 Task: Create a due date automation trigger when advanced on, the moment a card is due add content with a description not starting with resume.
Action: Mouse moved to (1151, 350)
Screenshot: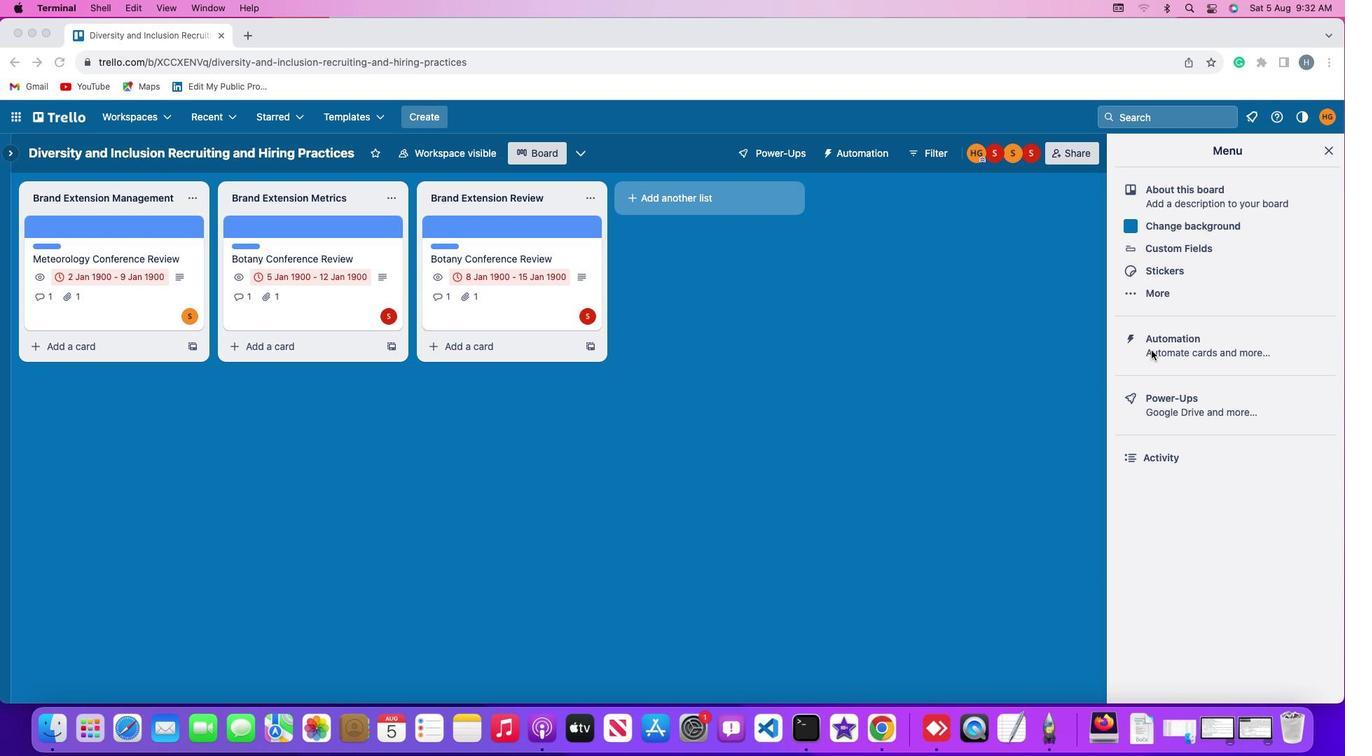 
Action: Mouse pressed left at (1151, 350)
Screenshot: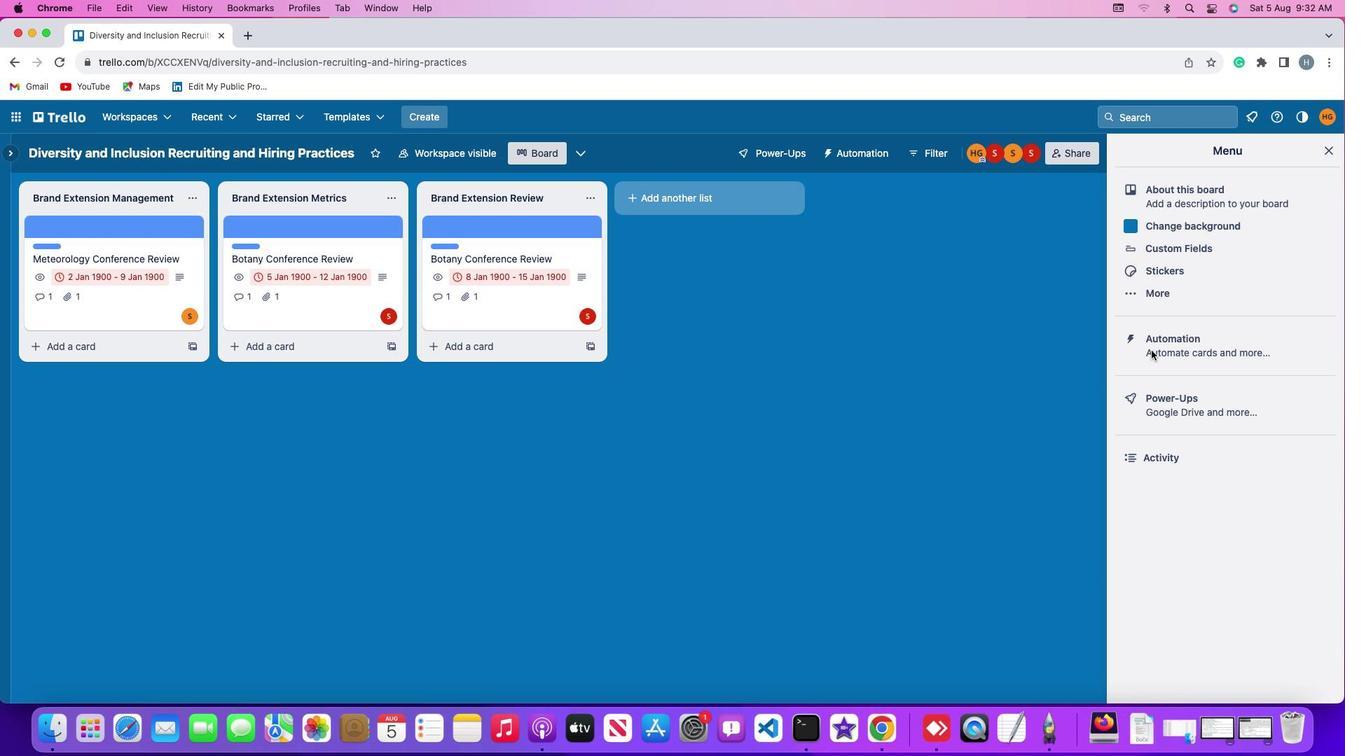 
Action: Mouse pressed left at (1151, 350)
Screenshot: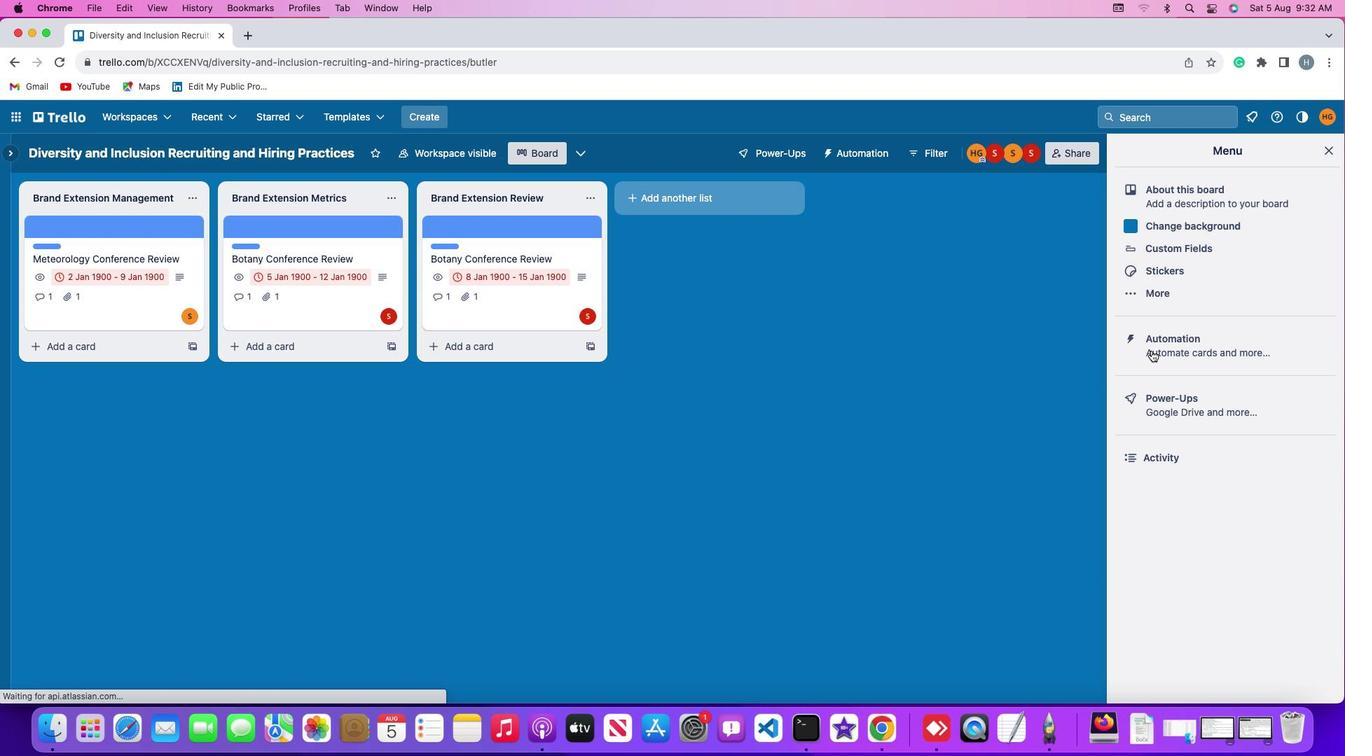 
Action: Mouse moved to (63, 333)
Screenshot: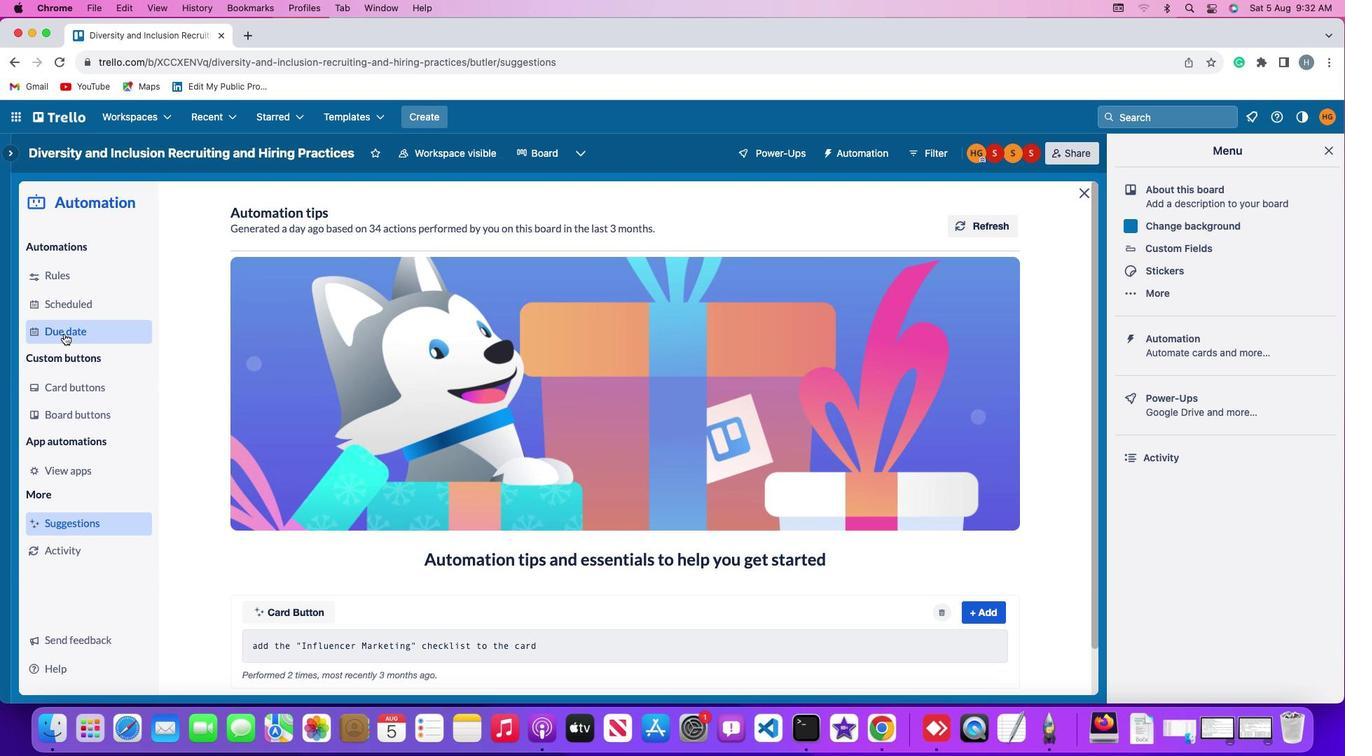 
Action: Mouse pressed left at (63, 333)
Screenshot: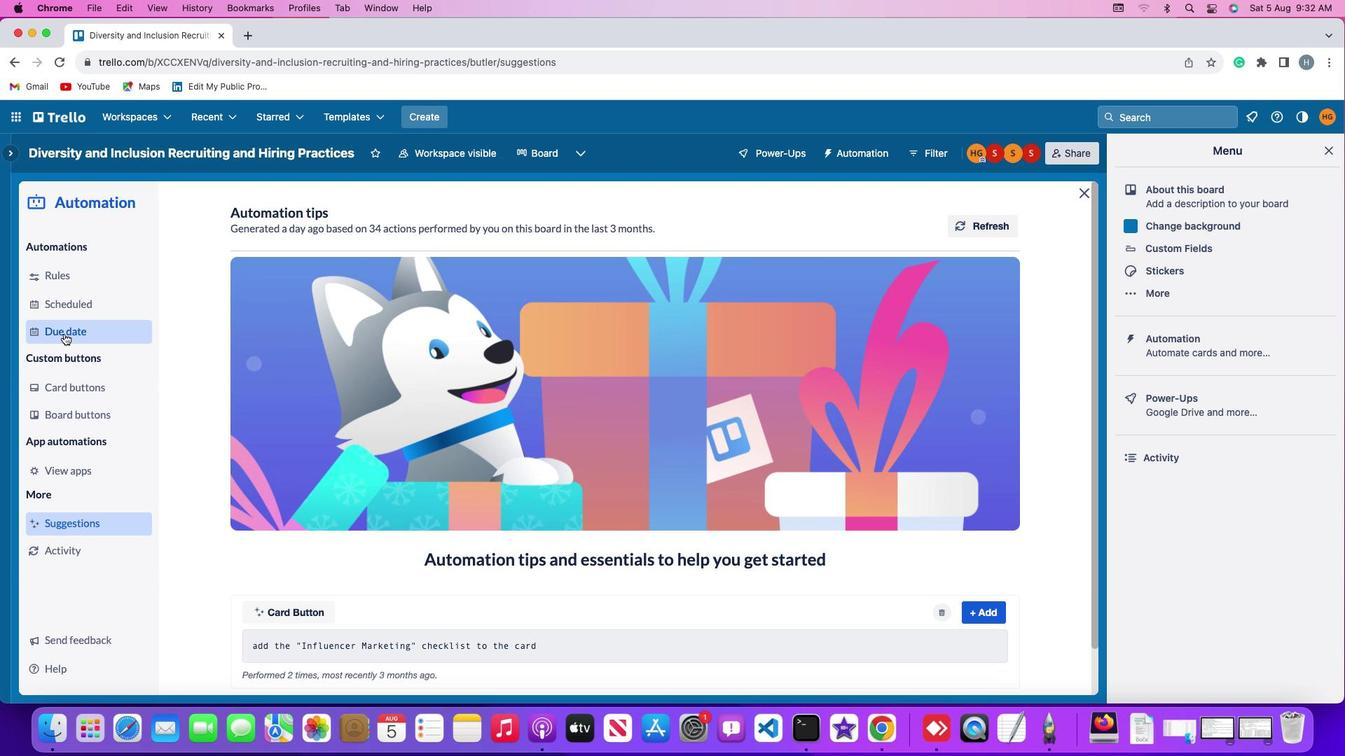 
Action: Mouse moved to (926, 218)
Screenshot: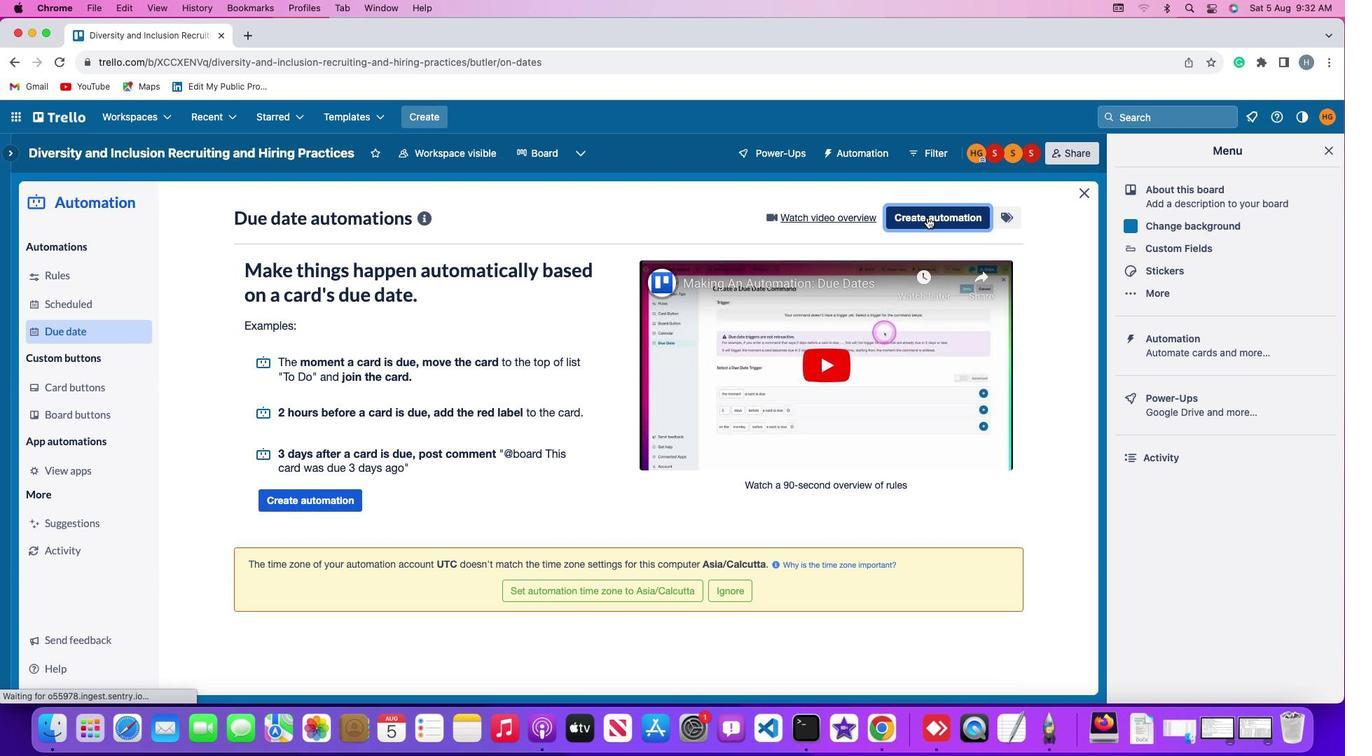 
Action: Mouse pressed left at (926, 218)
Screenshot: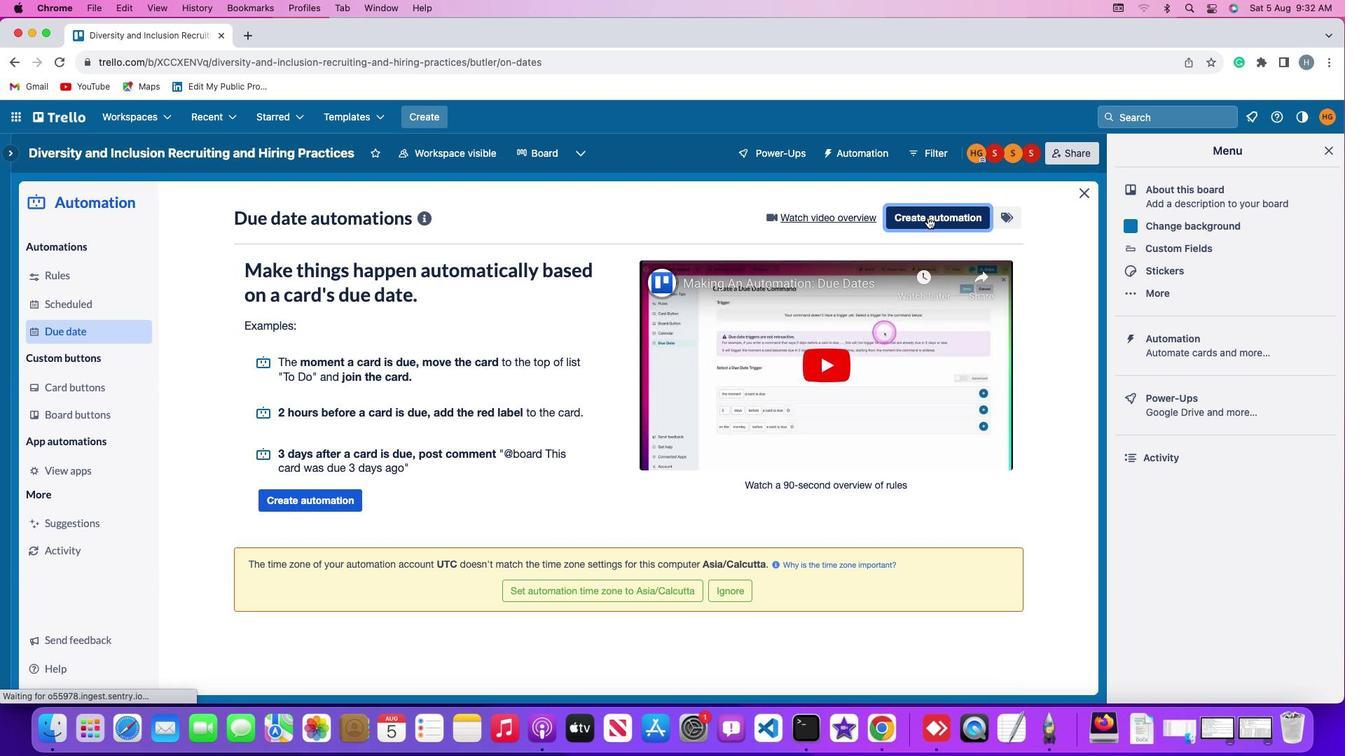 
Action: Mouse moved to (601, 356)
Screenshot: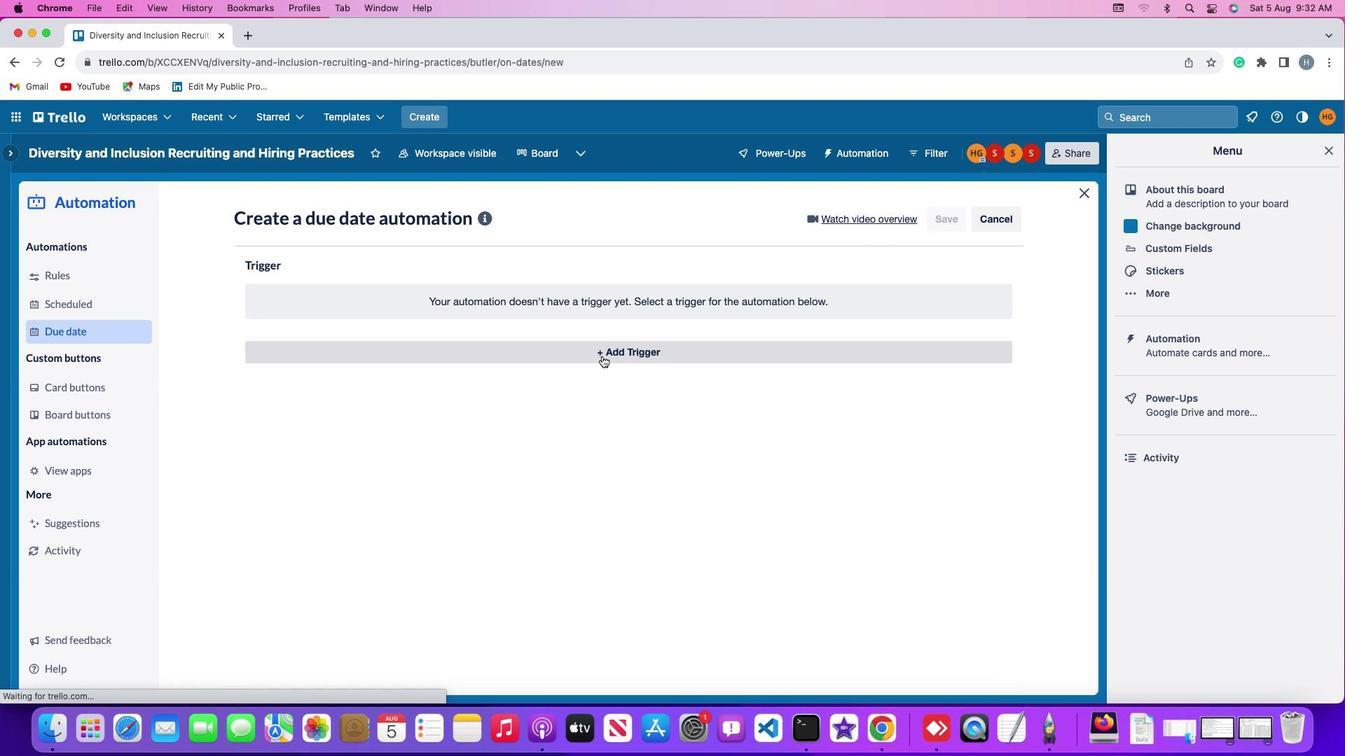 
Action: Mouse pressed left at (601, 356)
Screenshot: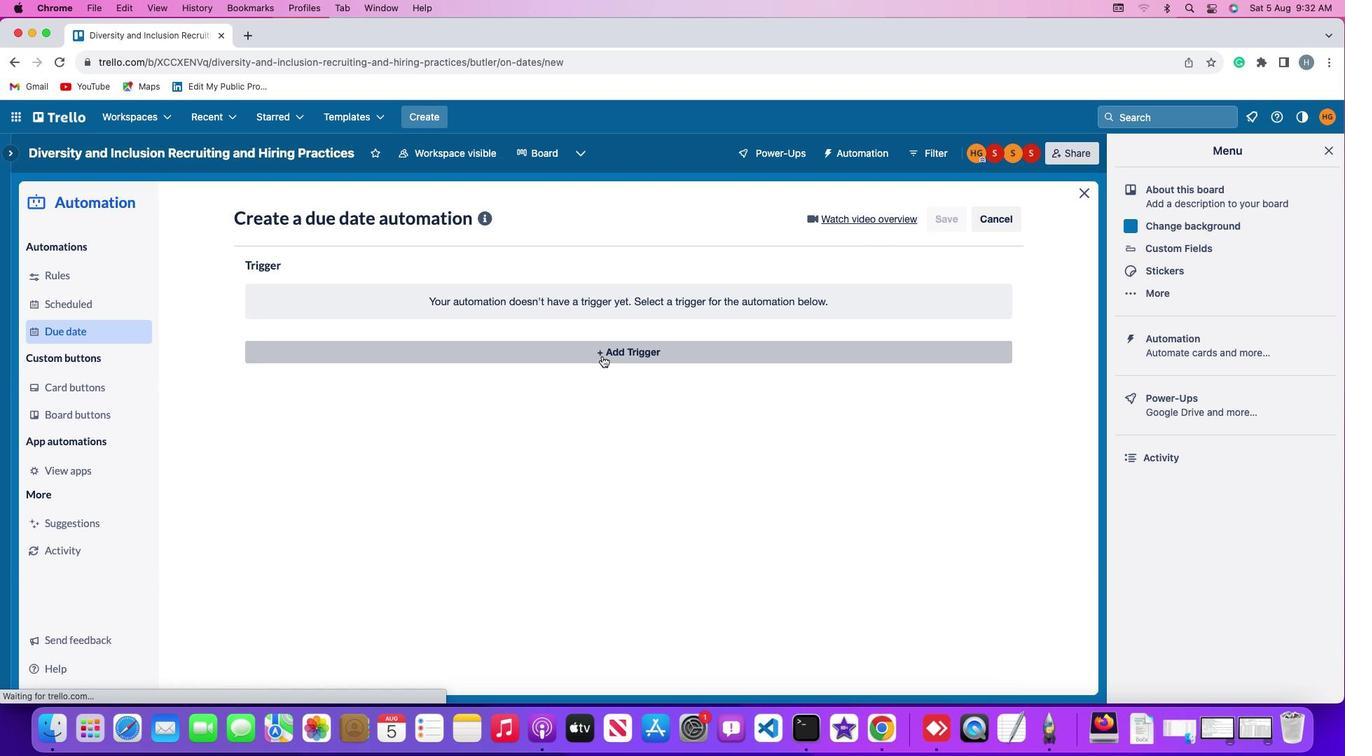 
Action: Mouse moved to (290, 516)
Screenshot: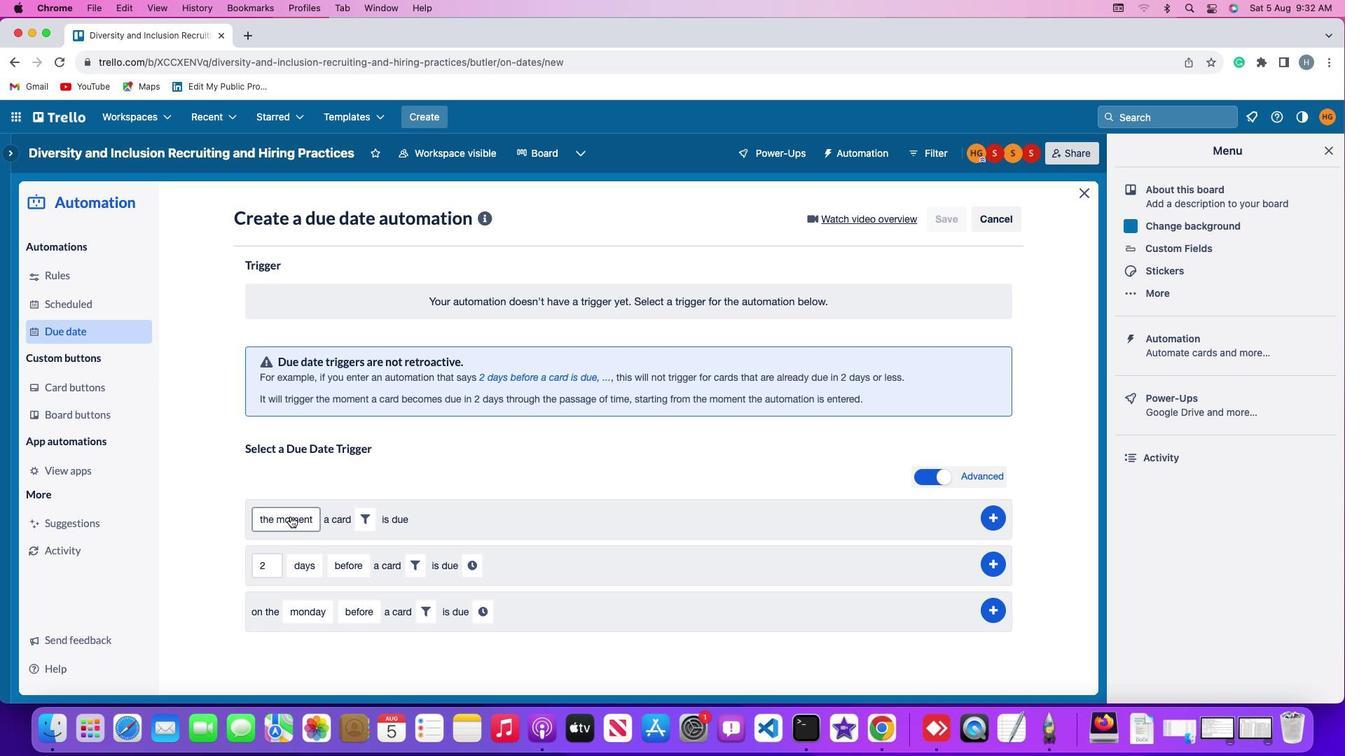 
Action: Mouse pressed left at (290, 516)
Screenshot: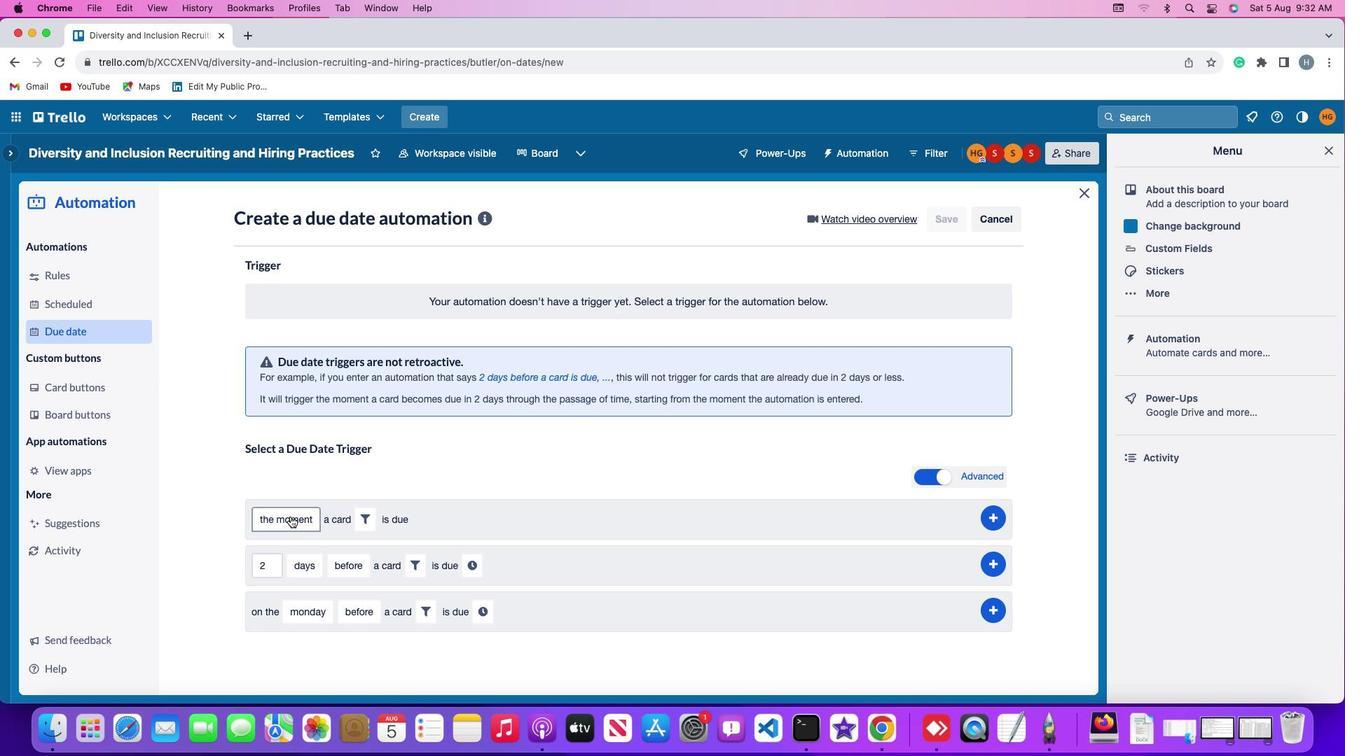 
Action: Mouse moved to (293, 542)
Screenshot: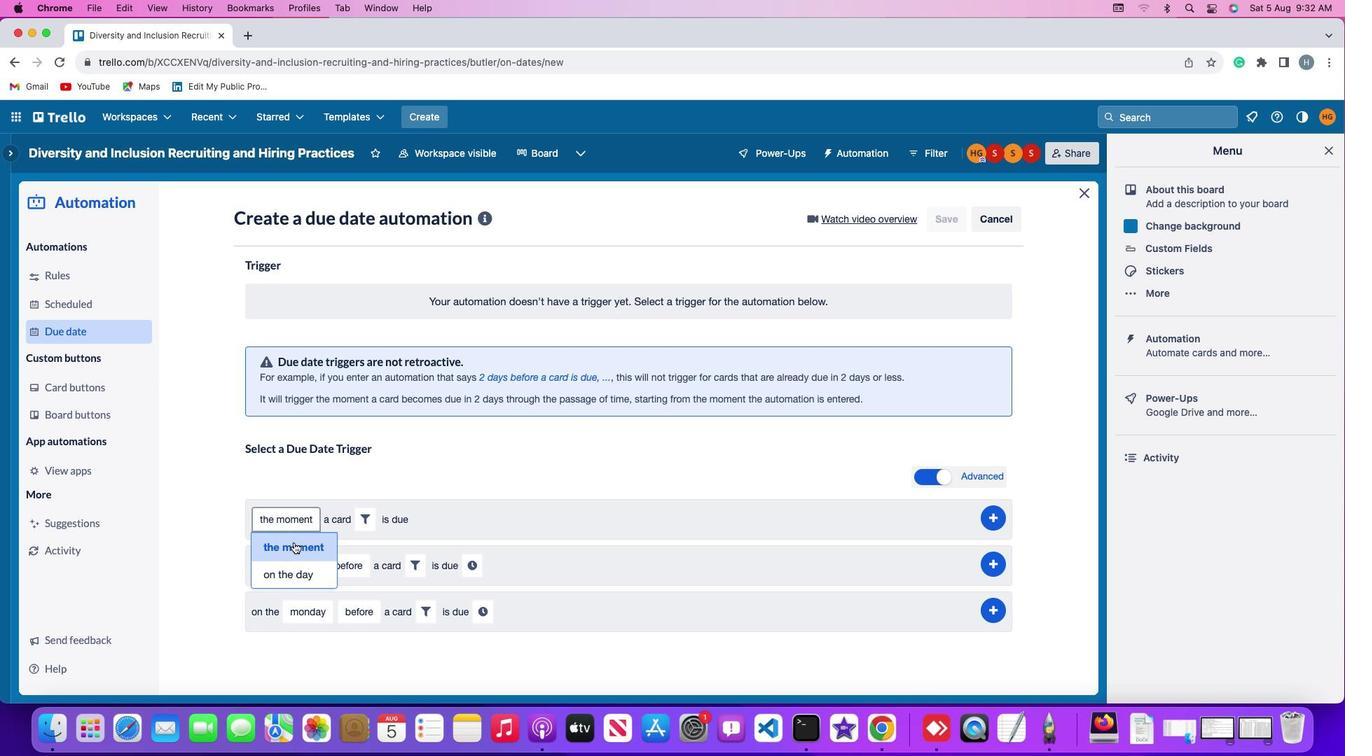 
Action: Mouse pressed left at (293, 542)
Screenshot: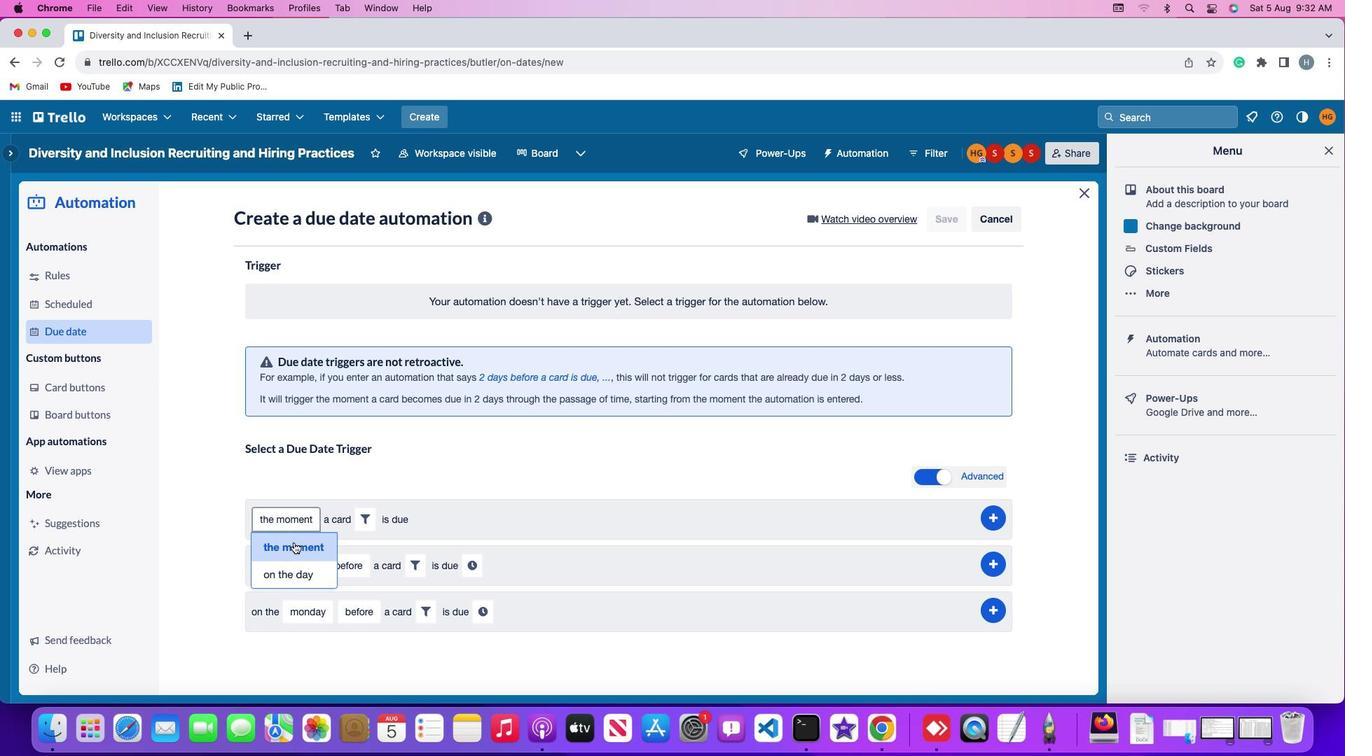 
Action: Mouse moved to (362, 516)
Screenshot: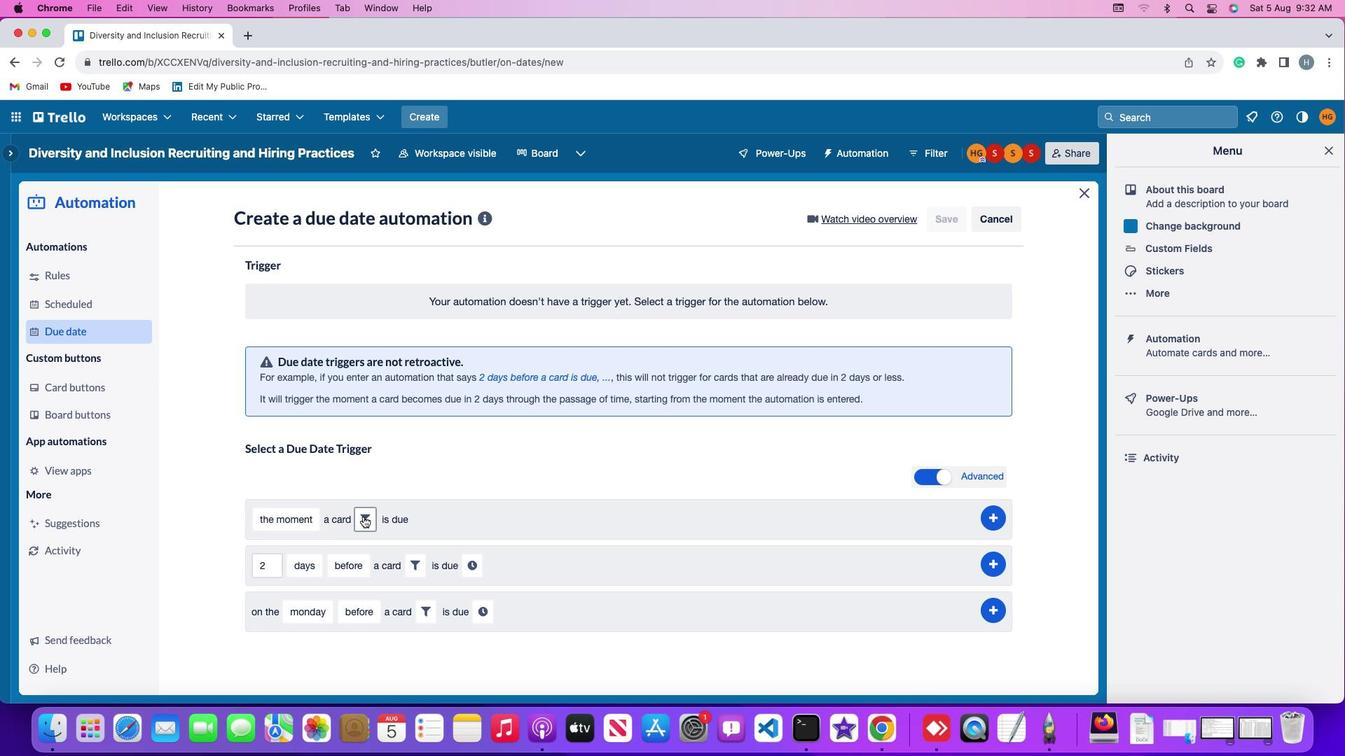 
Action: Mouse pressed left at (362, 516)
Screenshot: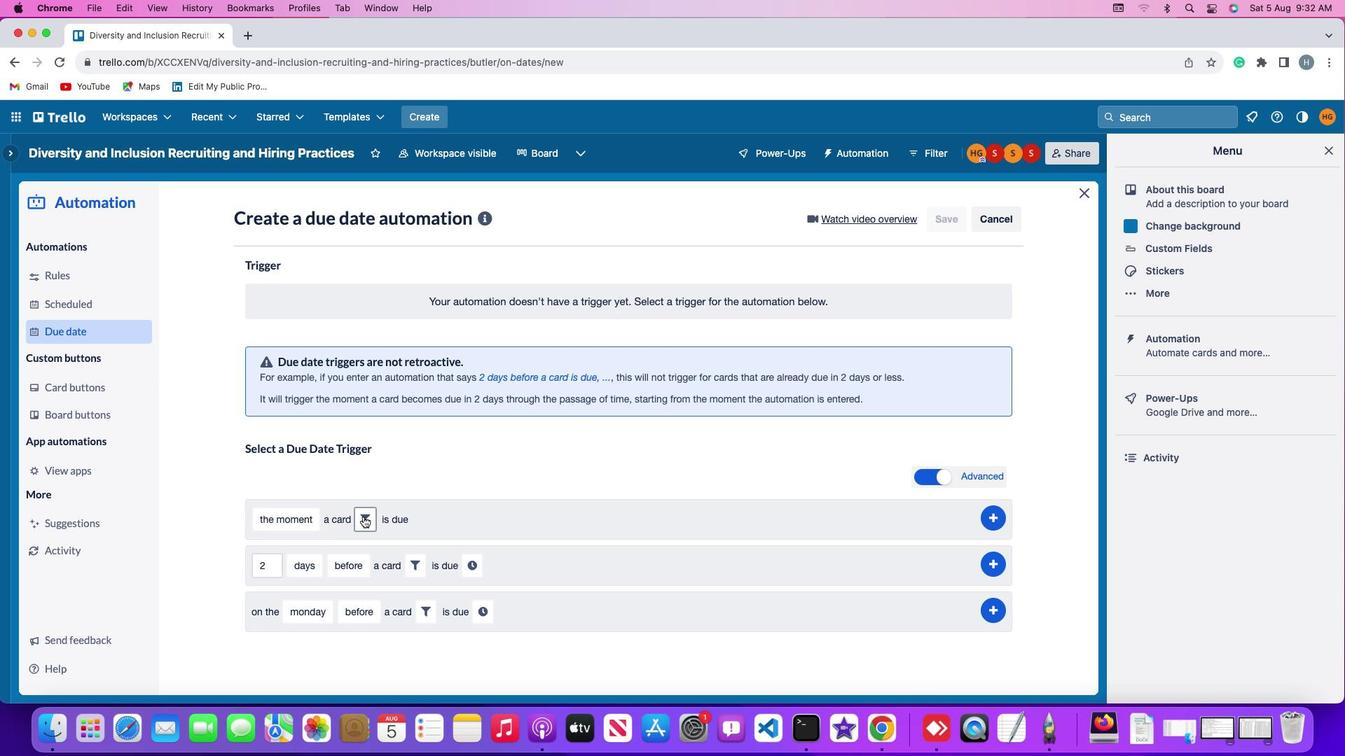 
Action: Mouse moved to (535, 565)
Screenshot: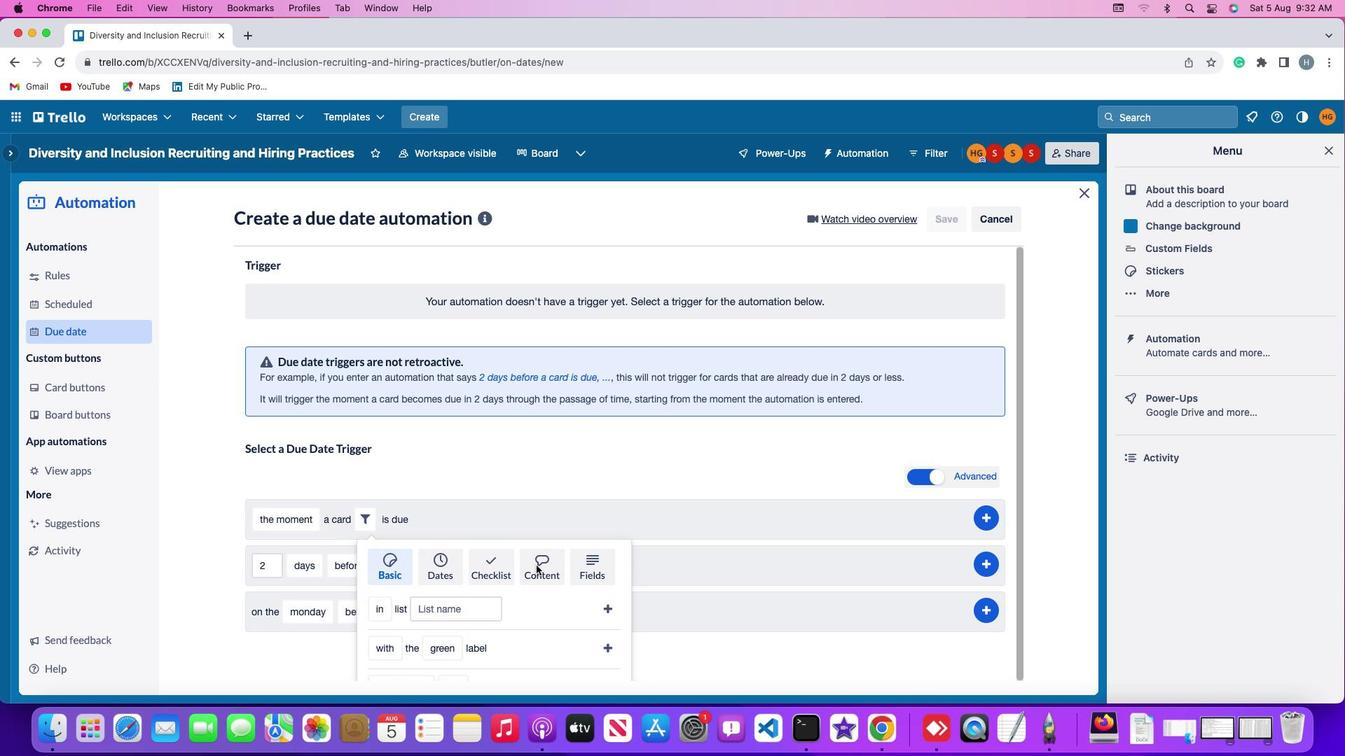 
Action: Mouse pressed left at (535, 565)
Screenshot: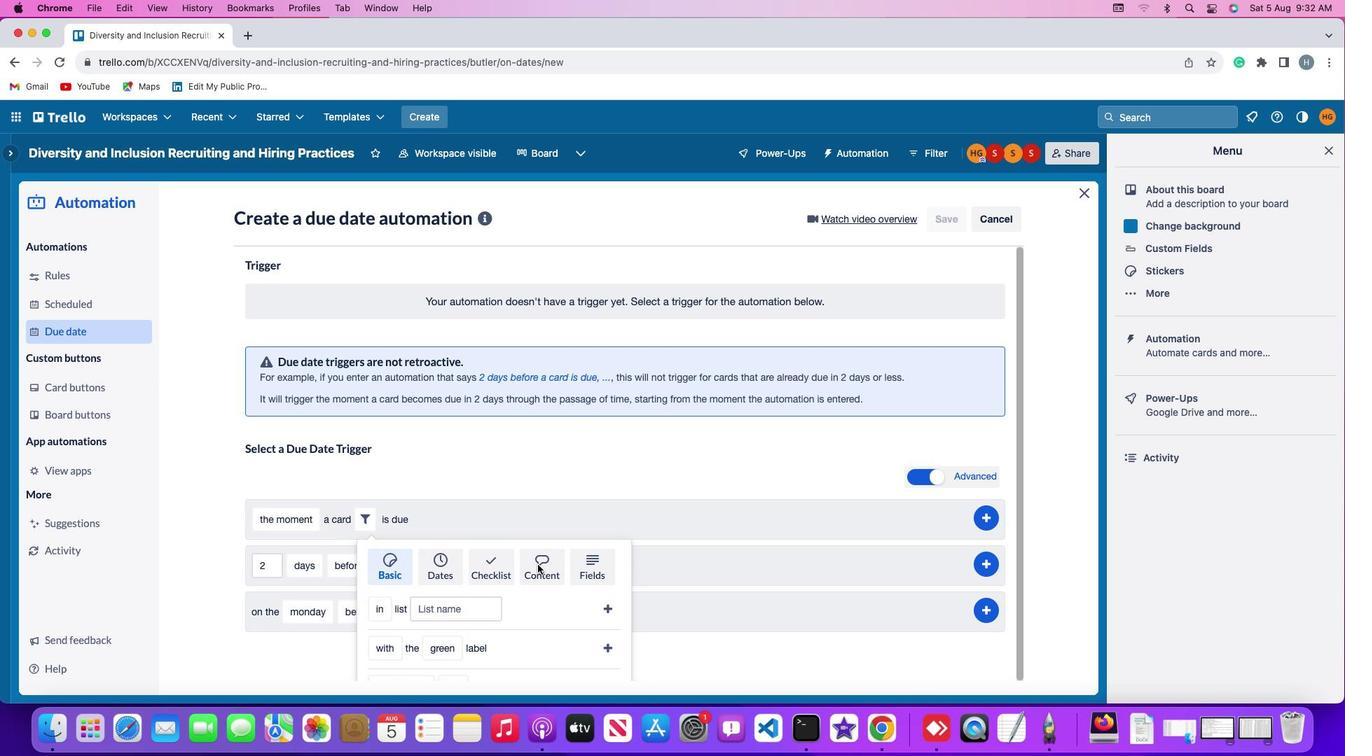 
Action: Mouse moved to (538, 563)
Screenshot: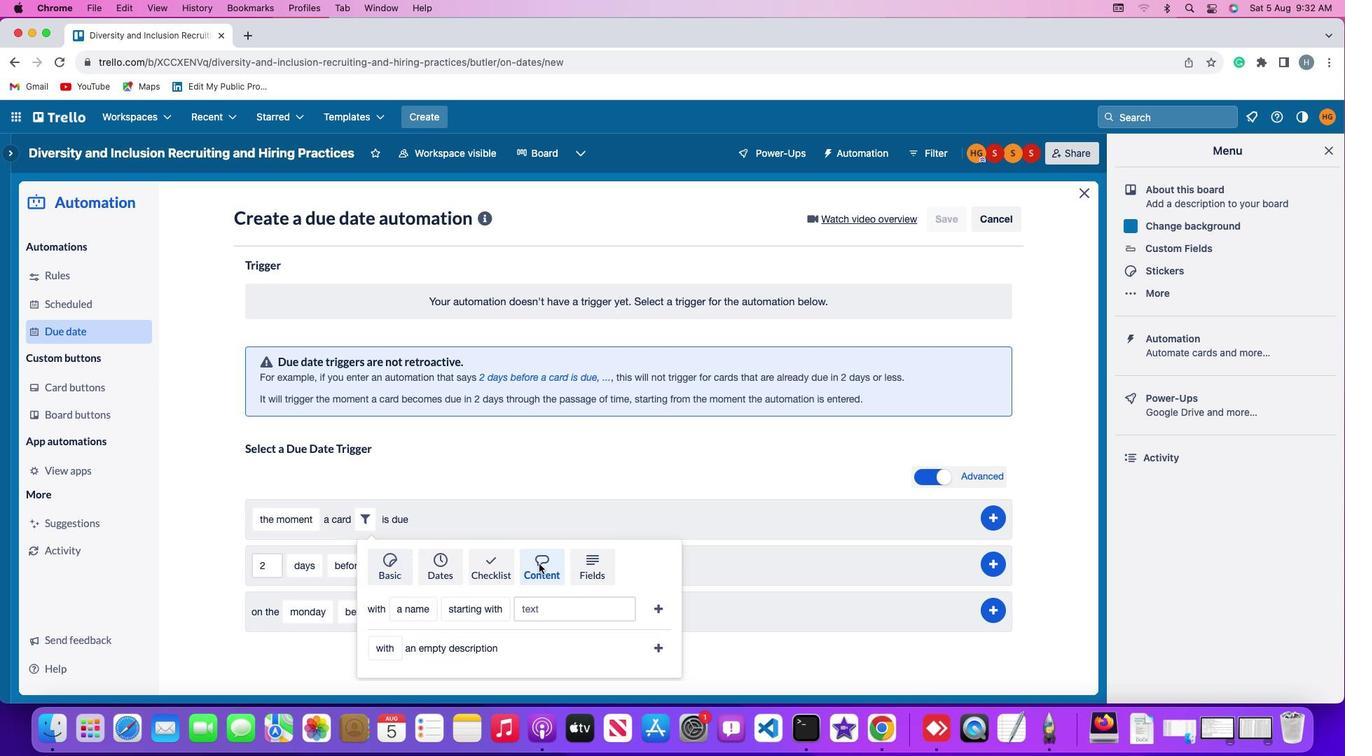 
Action: Mouse scrolled (538, 563) with delta (0, 0)
Screenshot: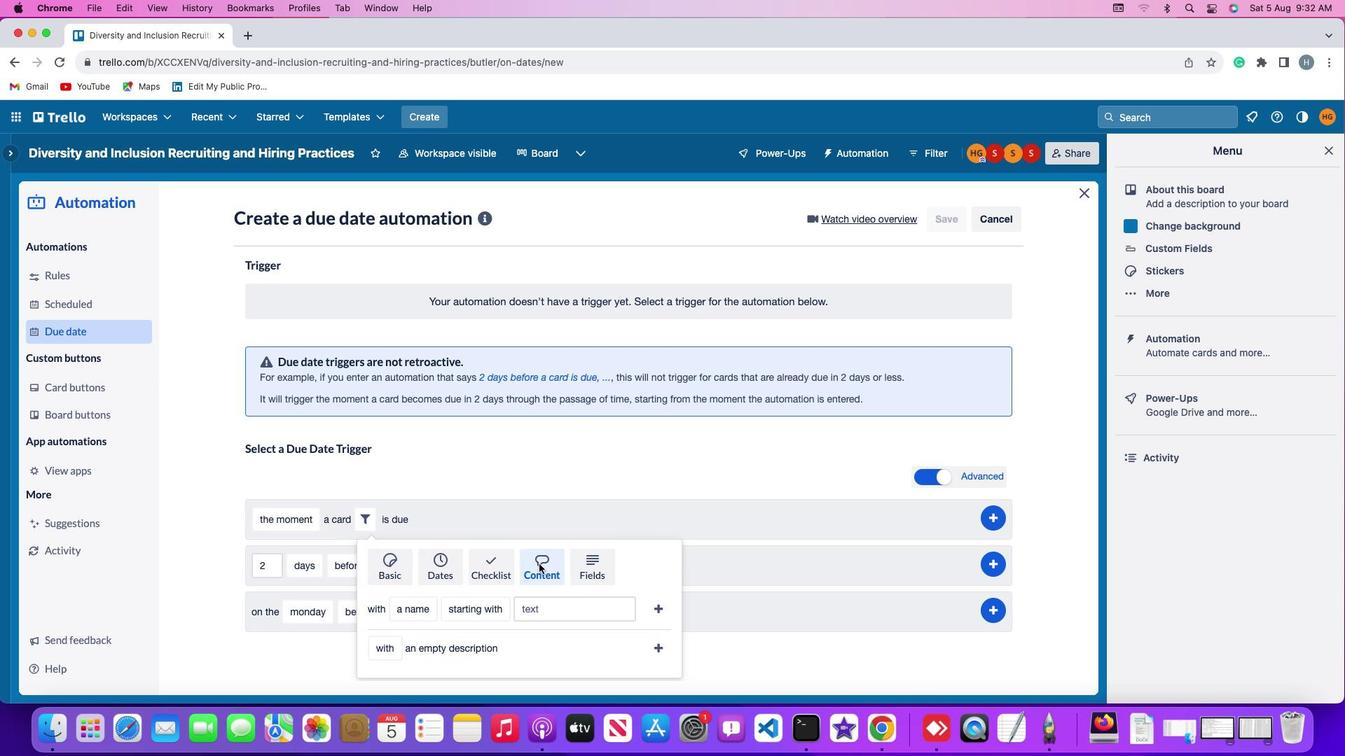 
Action: Mouse scrolled (538, 563) with delta (0, 0)
Screenshot: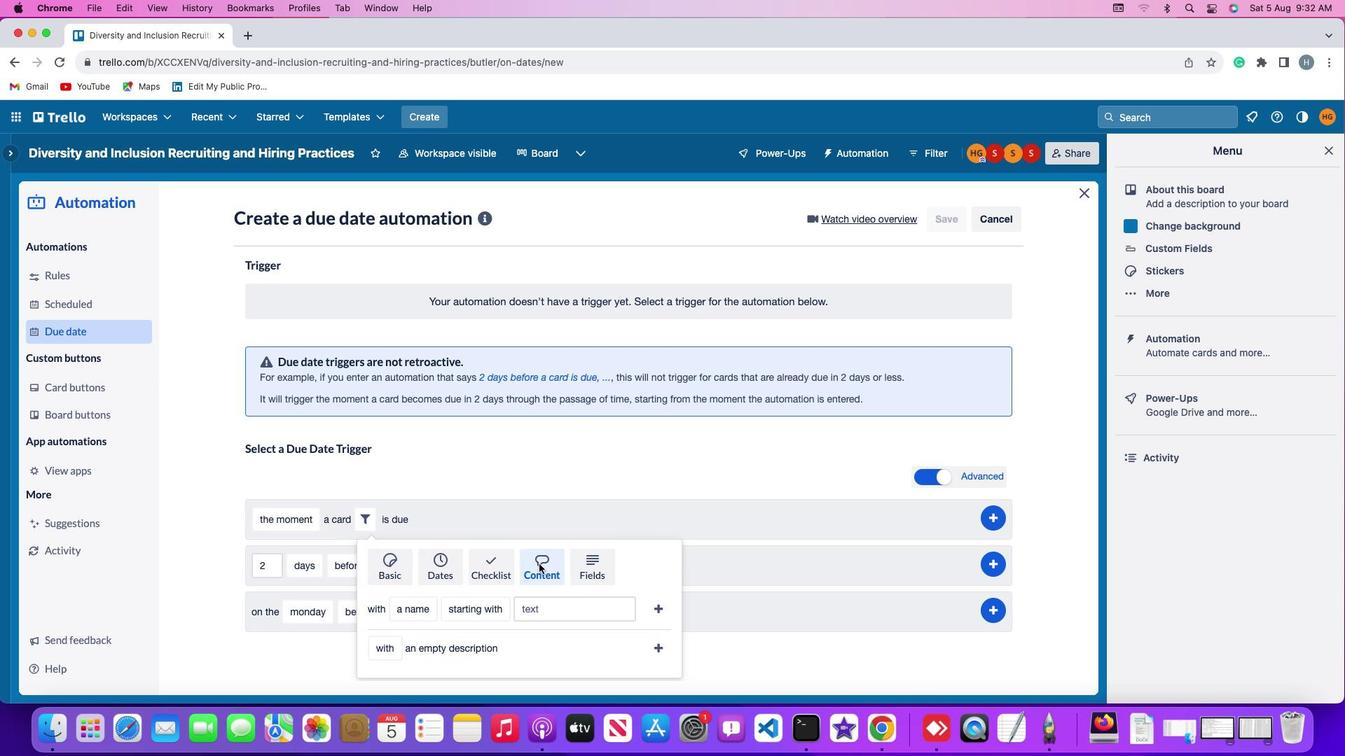 
Action: Mouse scrolled (538, 563) with delta (0, -1)
Screenshot: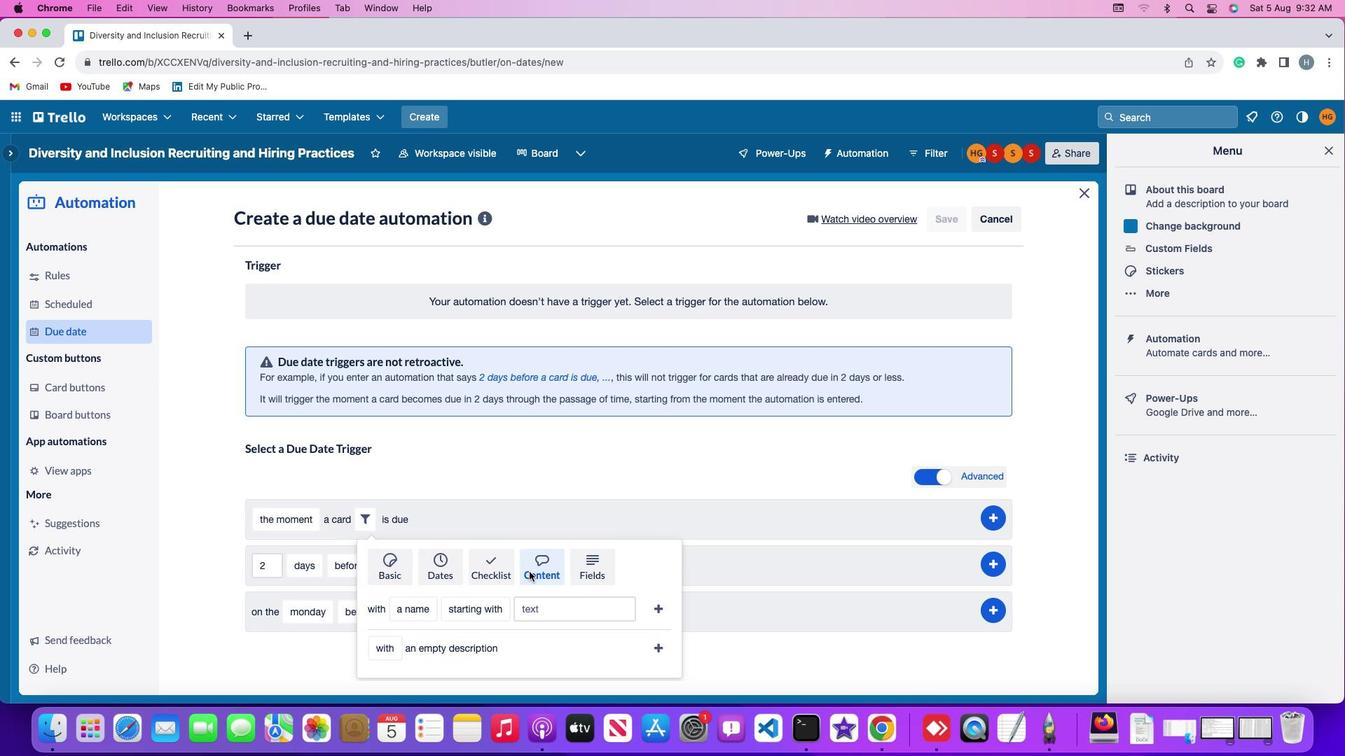 
Action: Mouse moved to (439, 551)
Screenshot: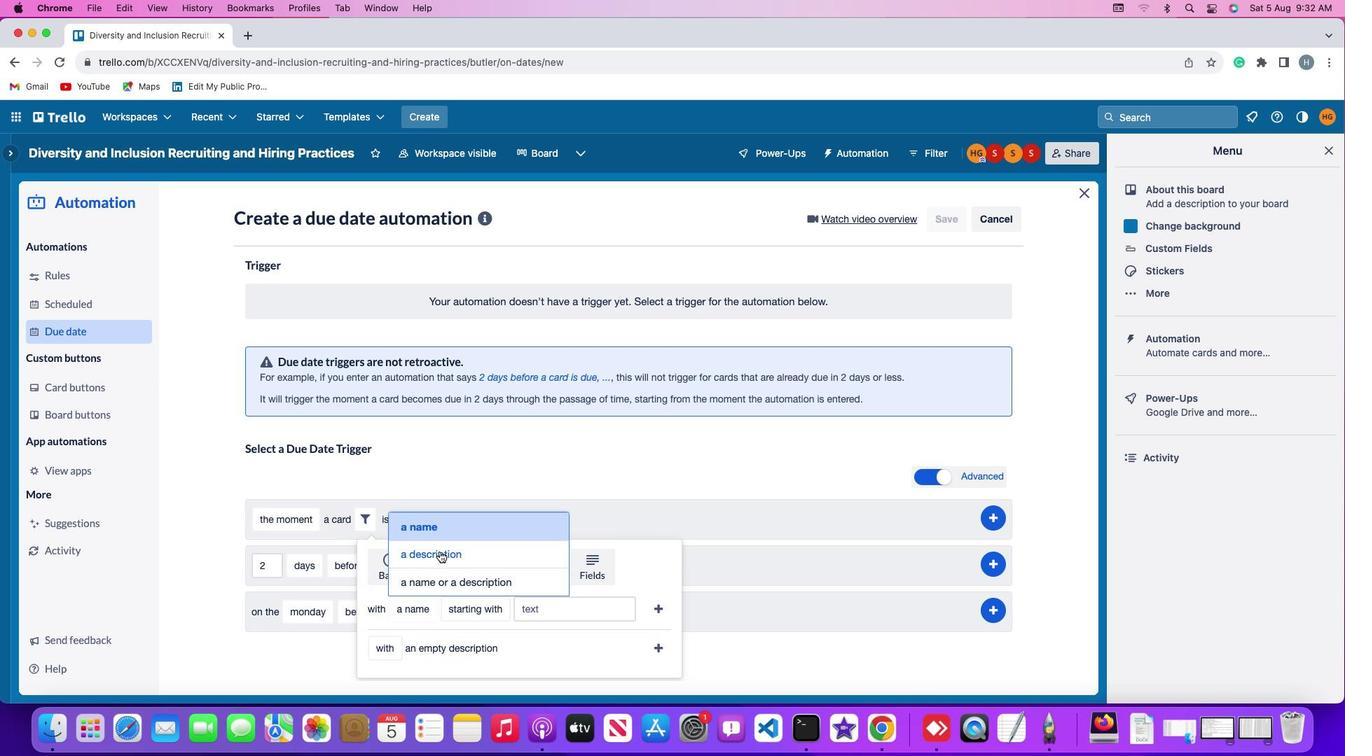 
Action: Mouse pressed left at (439, 551)
Screenshot: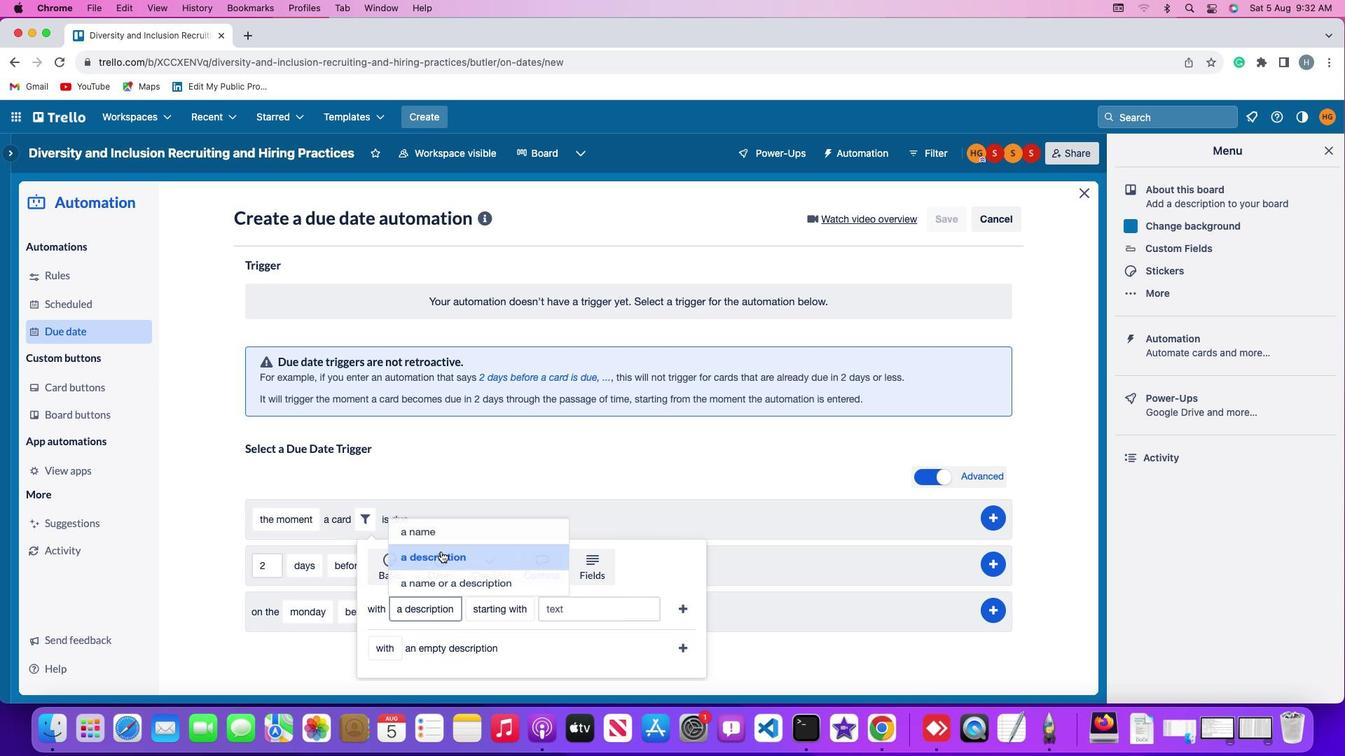 
Action: Mouse moved to (510, 528)
Screenshot: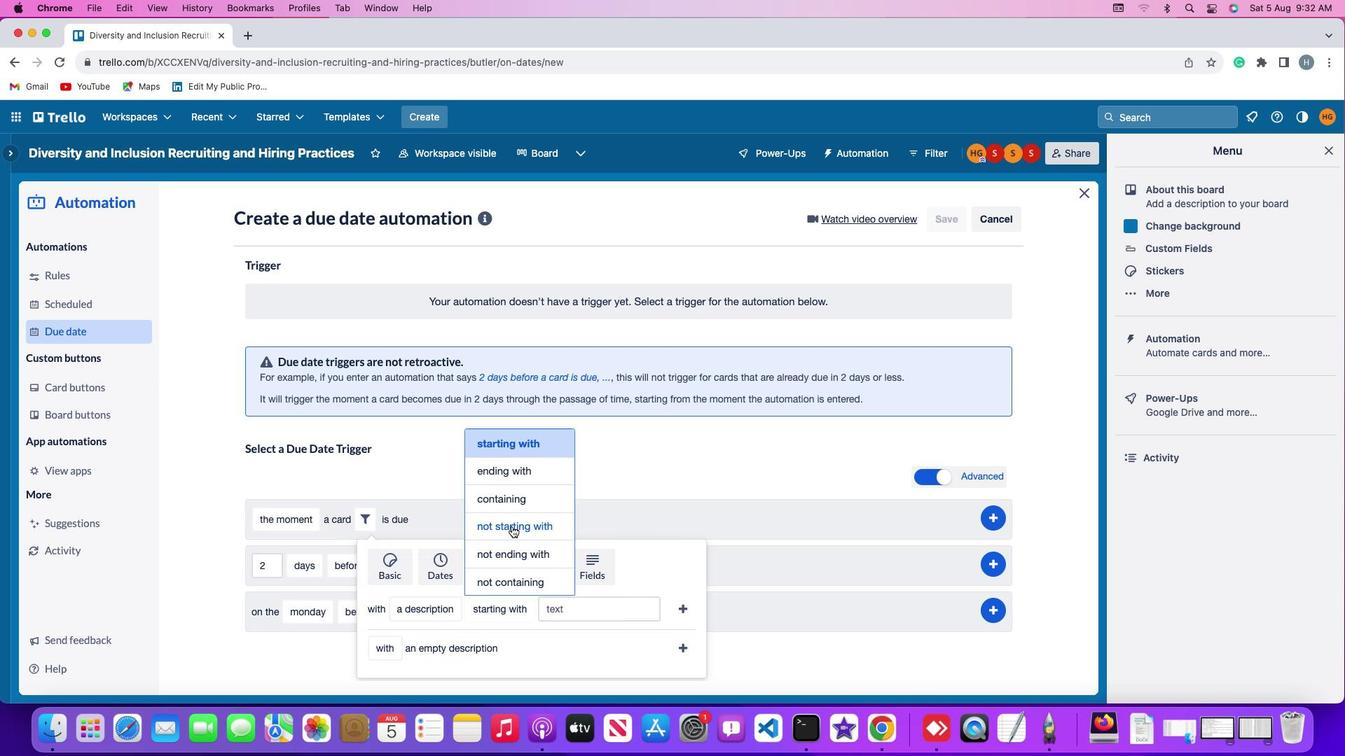 
Action: Mouse pressed left at (510, 528)
Screenshot: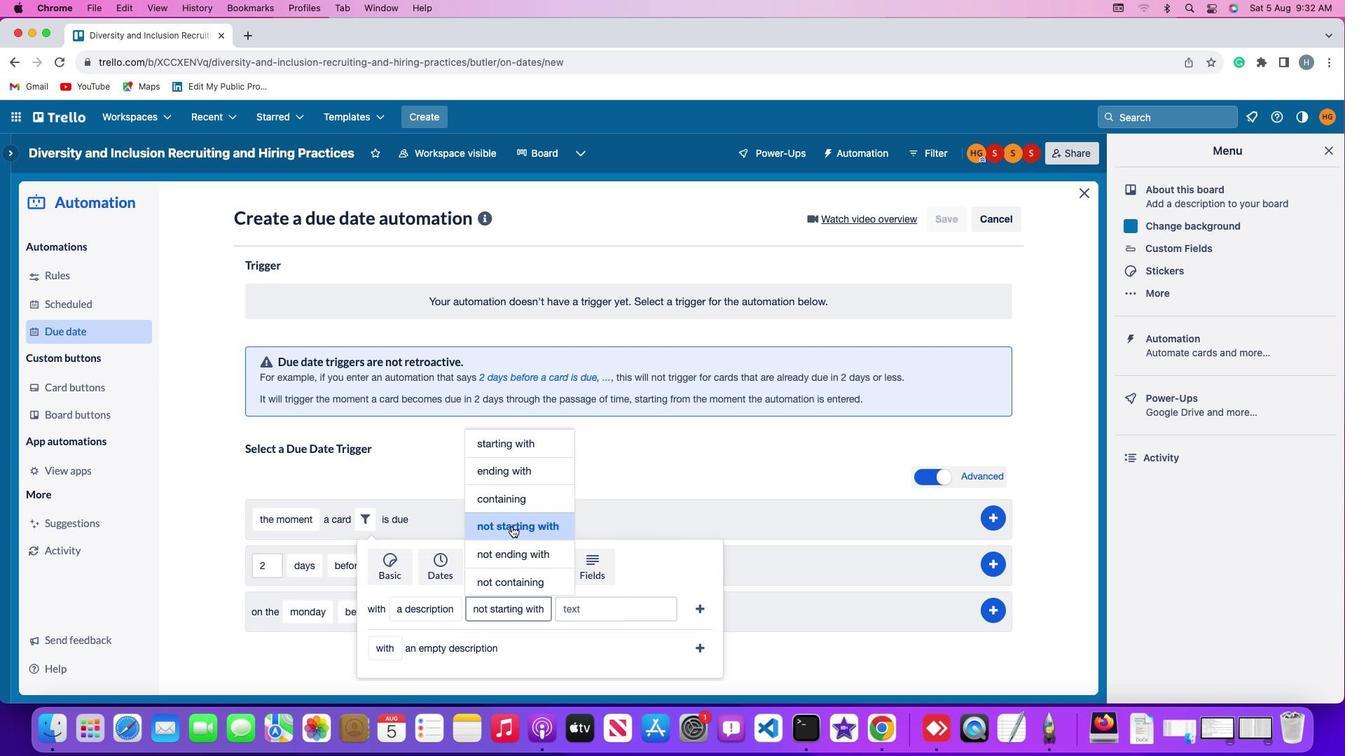 
Action: Mouse moved to (579, 607)
Screenshot: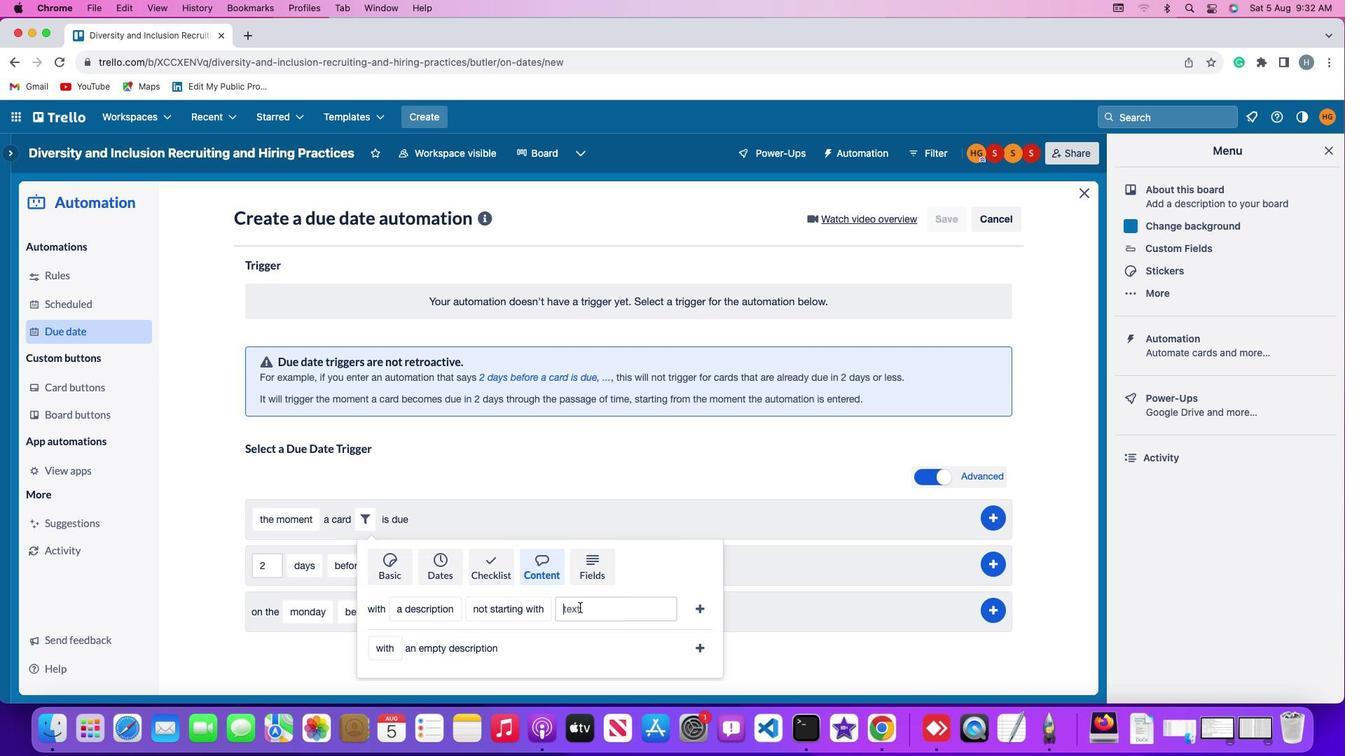 
Action: Mouse pressed left at (579, 607)
Screenshot: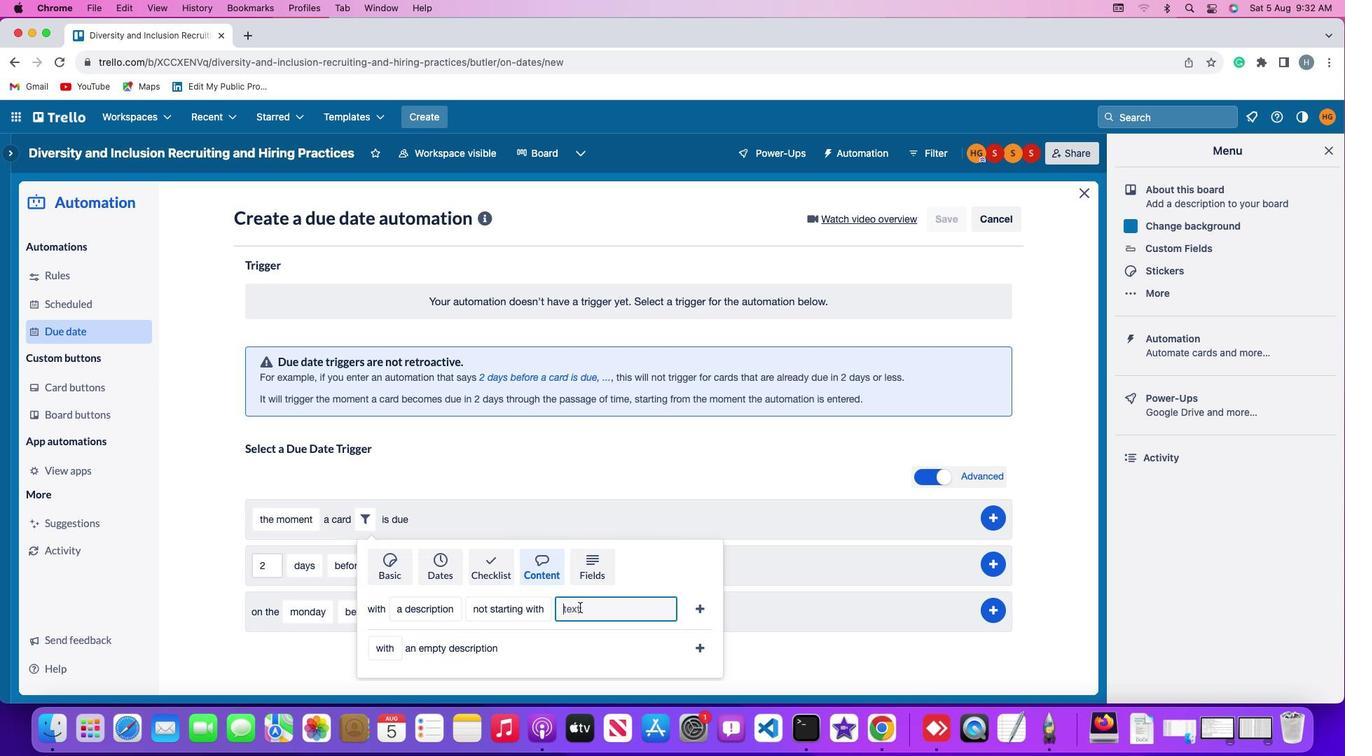 
Action: Mouse moved to (580, 607)
Screenshot: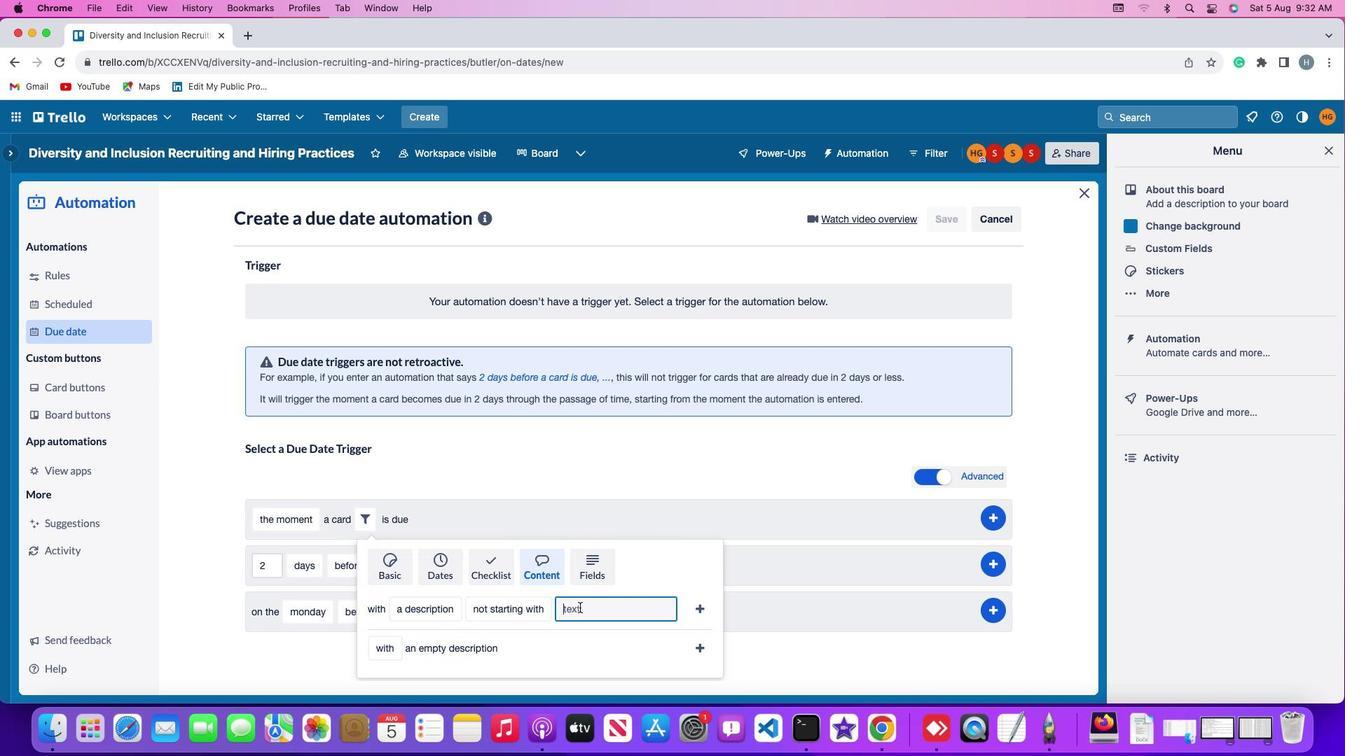 
Action: Key pressed 'r''e''s''u''m''e'
Screenshot: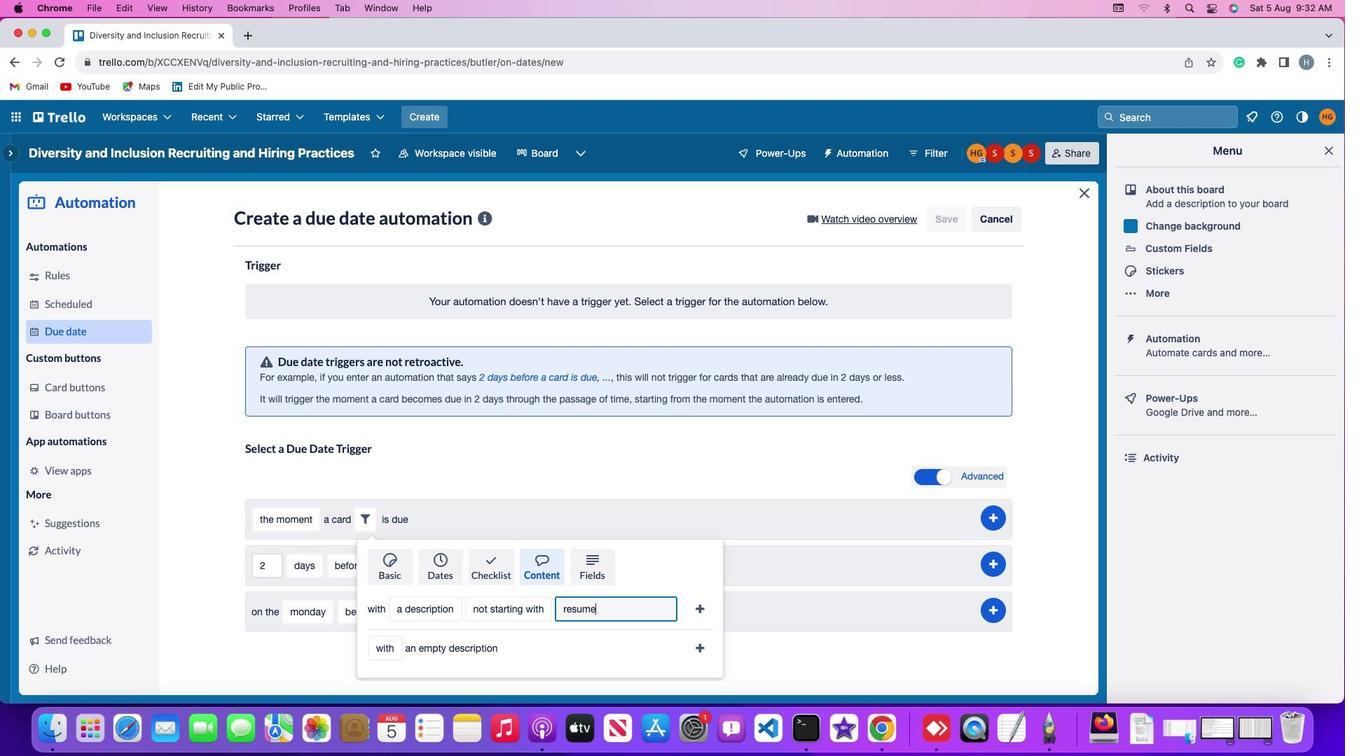 
Action: Mouse moved to (707, 610)
Screenshot: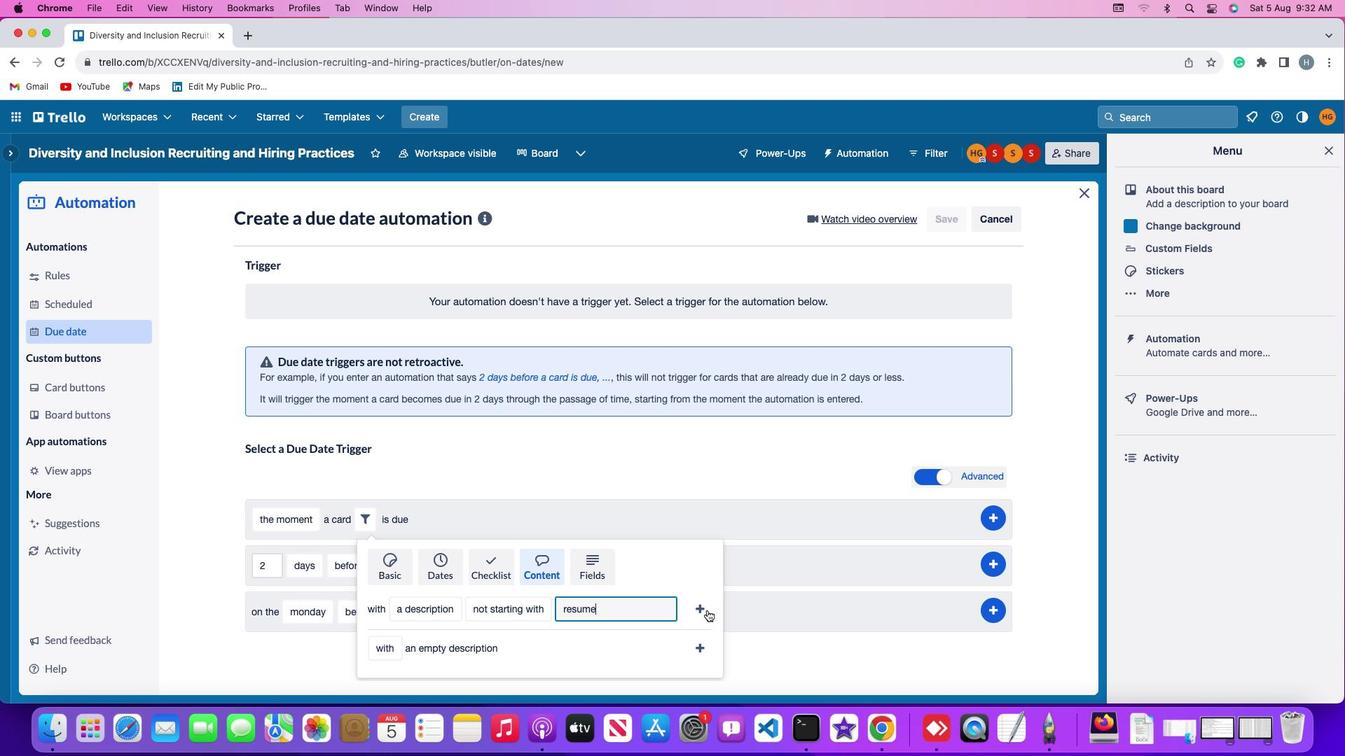 
Action: Mouse pressed left at (707, 610)
Screenshot: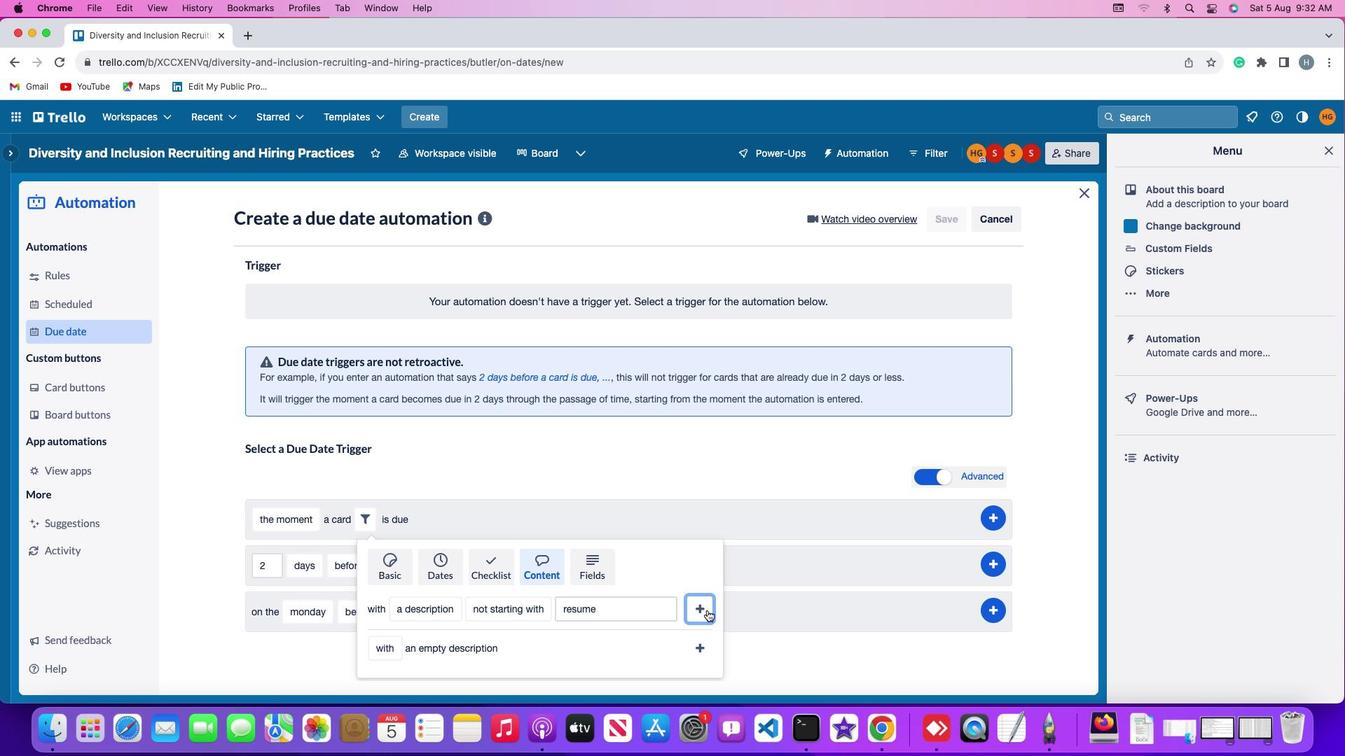 
Action: Mouse moved to (1001, 514)
Screenshot: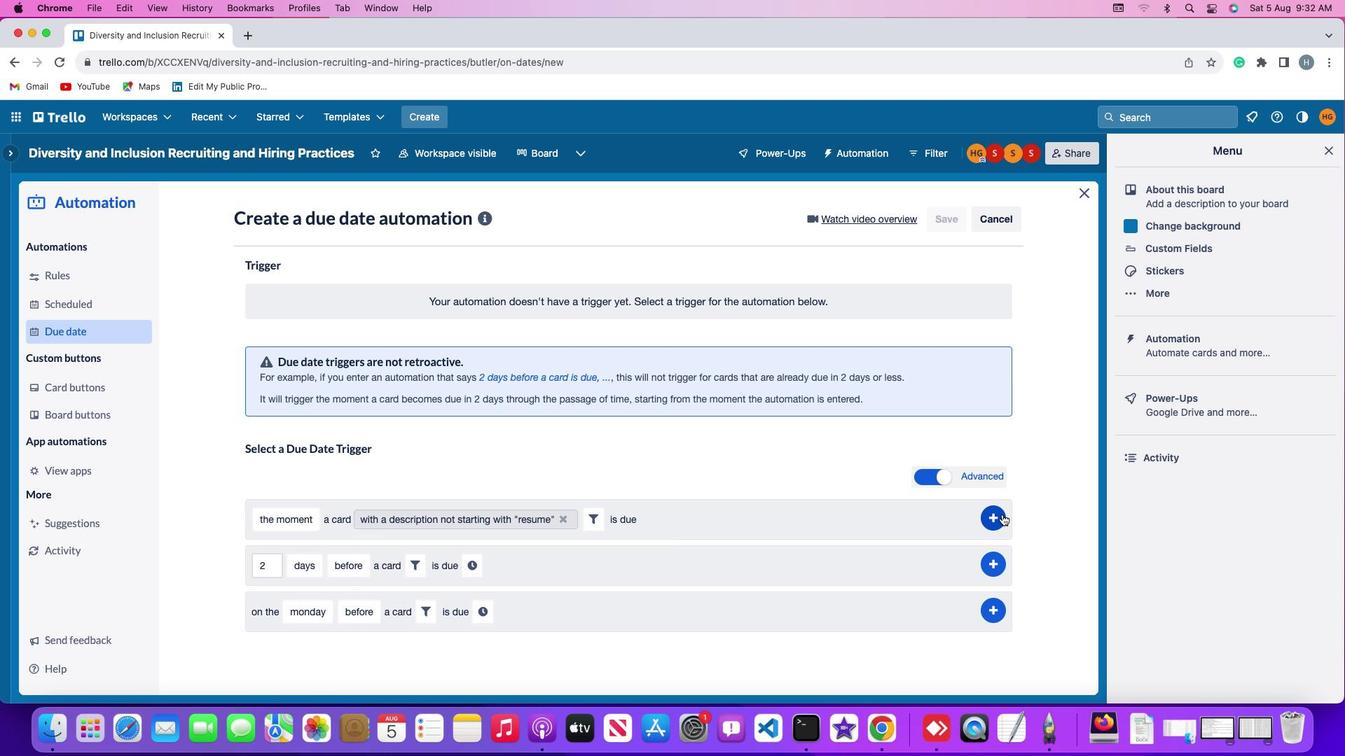 
Action: Mouse pressed left at (1001, 514)
Screenshot: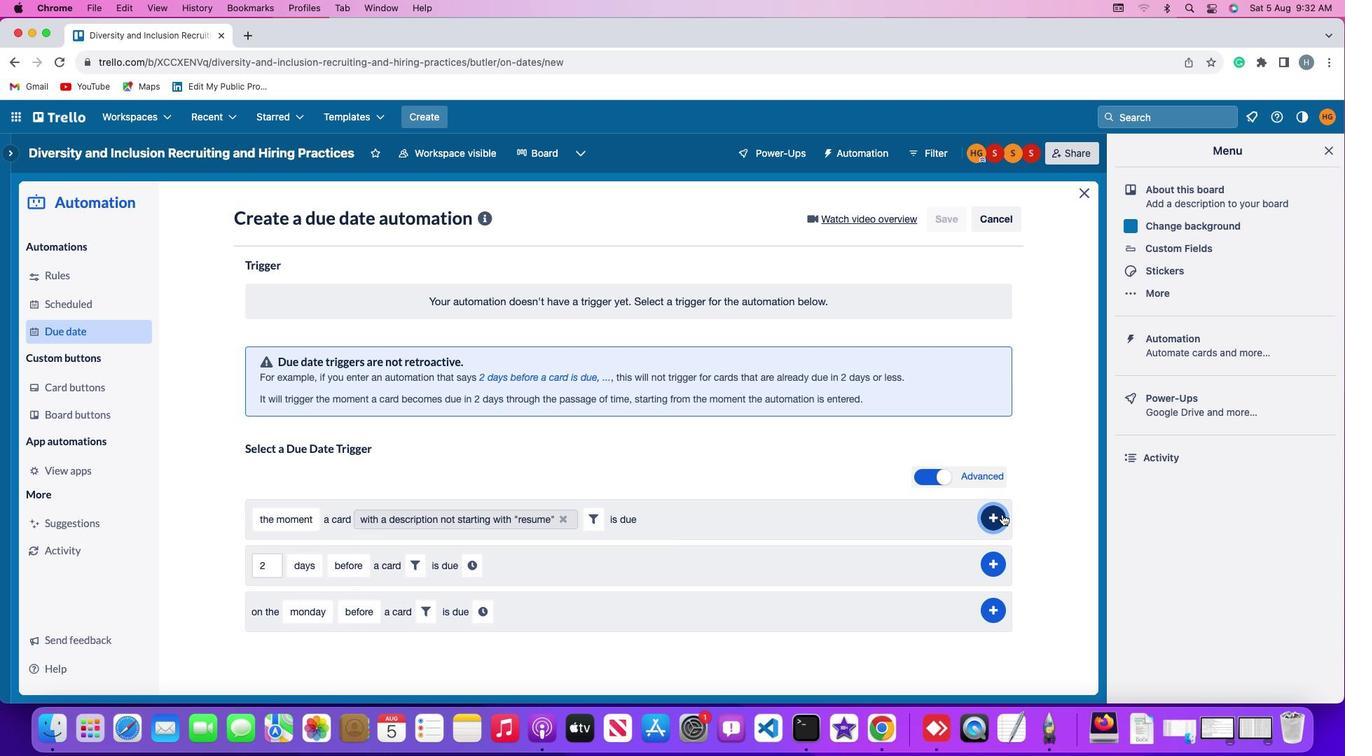 
Action: Mouse moved to (1061, 418)
Screenshot: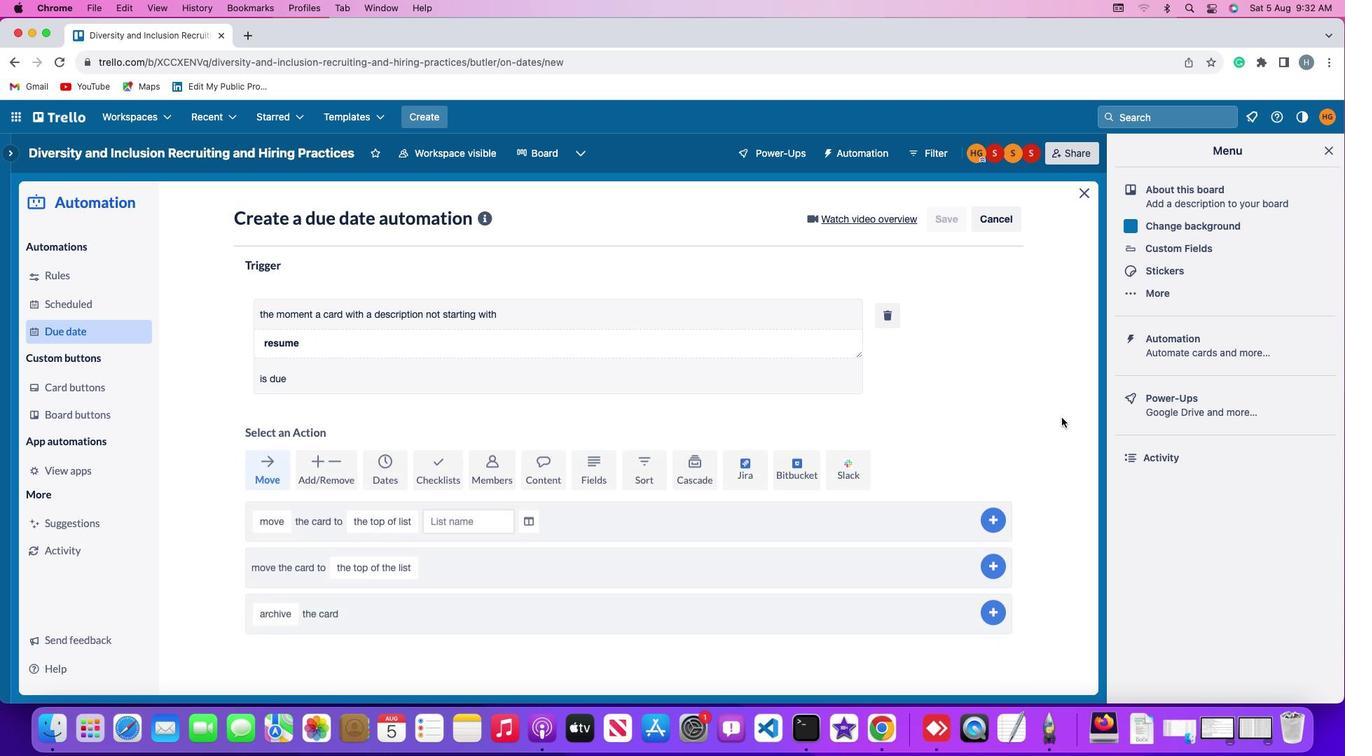 
